 Task: Toggle the compact view option in the notebook.
Action: Mouse moved to (21, 534)
Screenshot: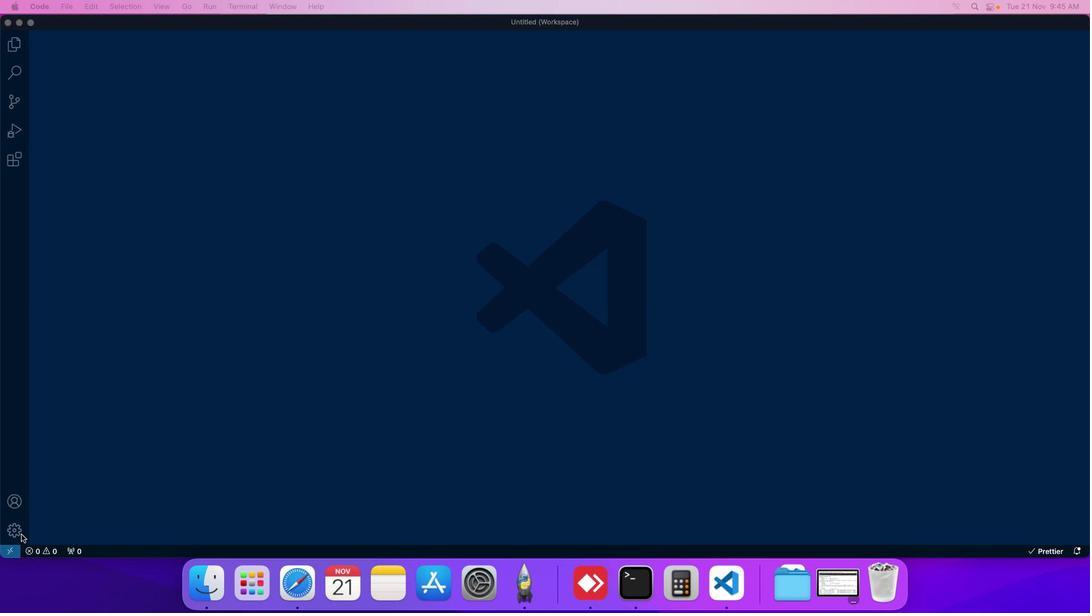 
Action: Mouse pressed left at (21, 534)
Screenshot: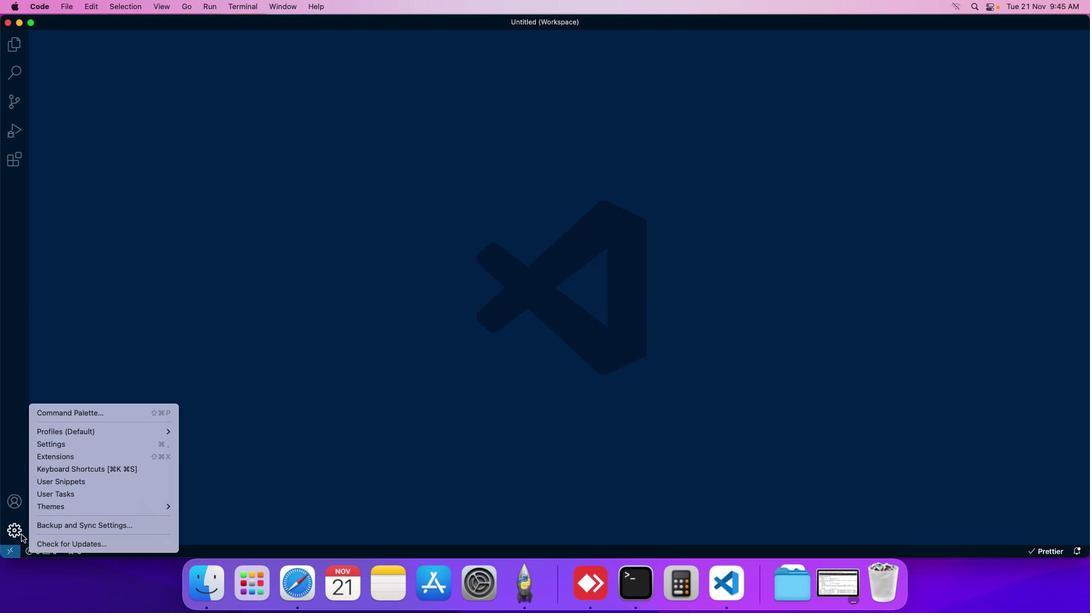 
Action: Mouse moved to (62, 445)
Screenshot: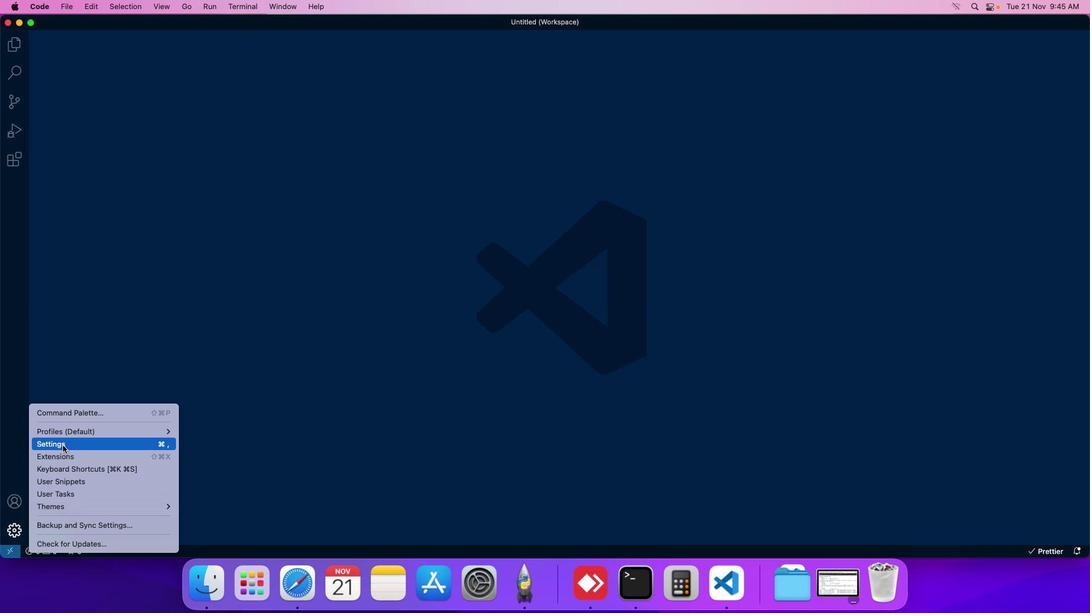 
Action: Mouse pressed left at (62, 445)
Screenshot: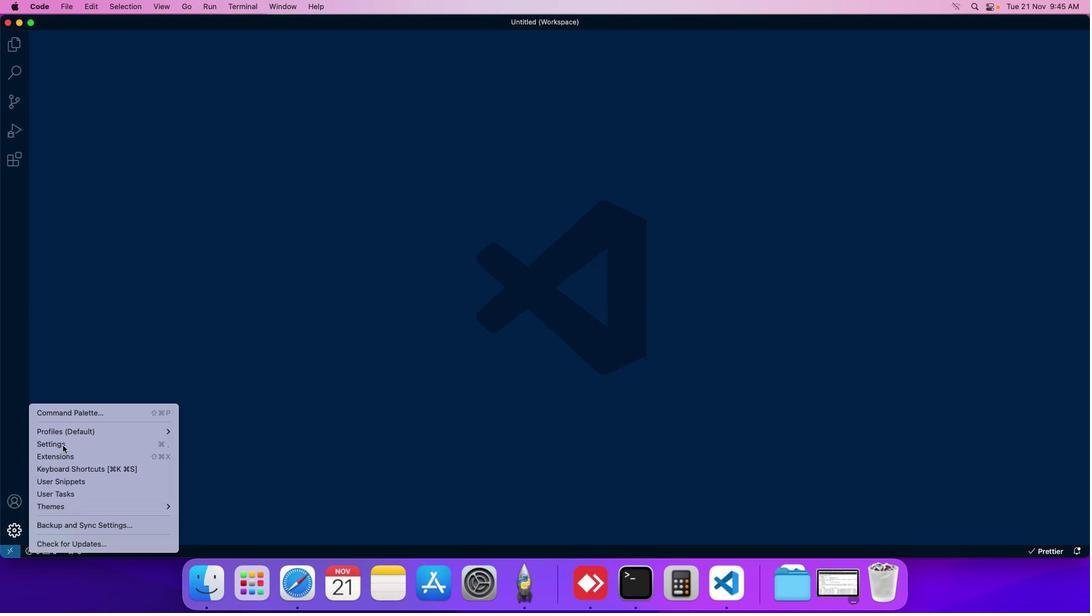 
Action: Mouse moved to (253, 94)
Screenshot: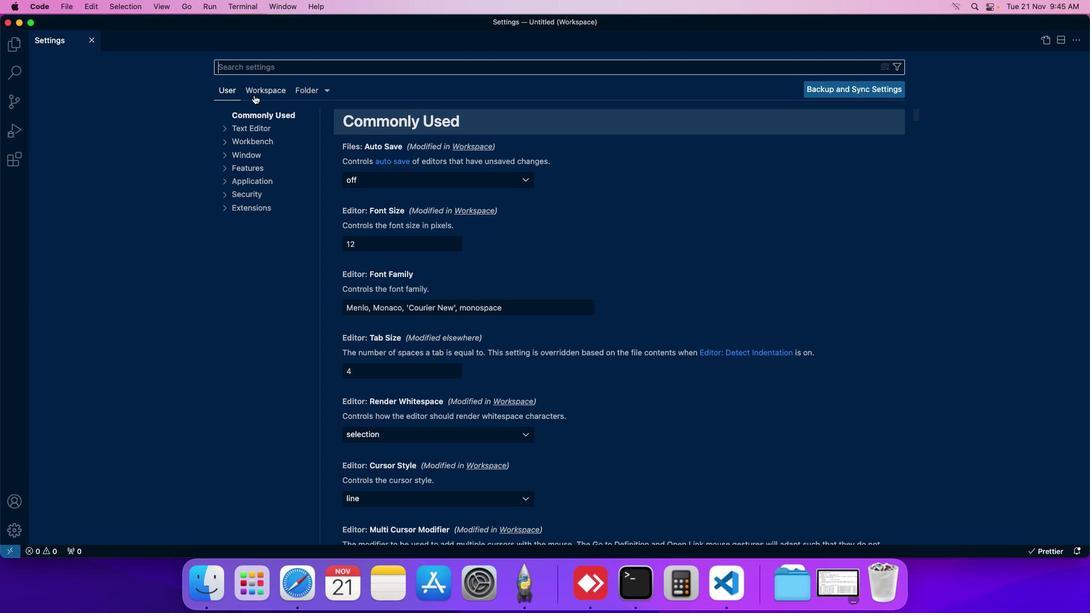 
Action: Mouse pressed left at (253, 94)
Screenshot: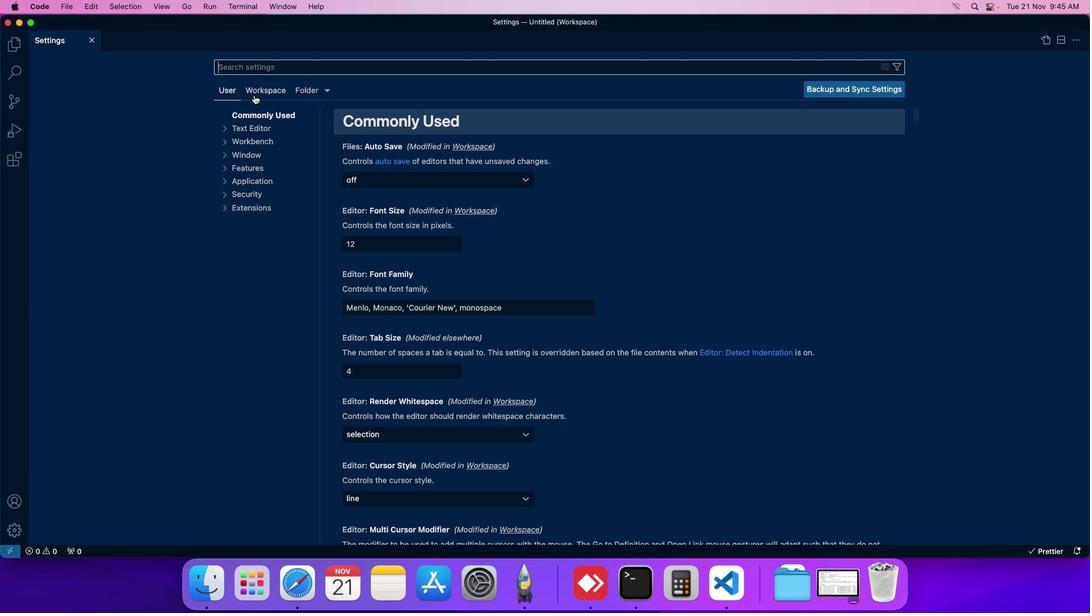 
Action: Mouse moved to (257, 170)
Screenshot: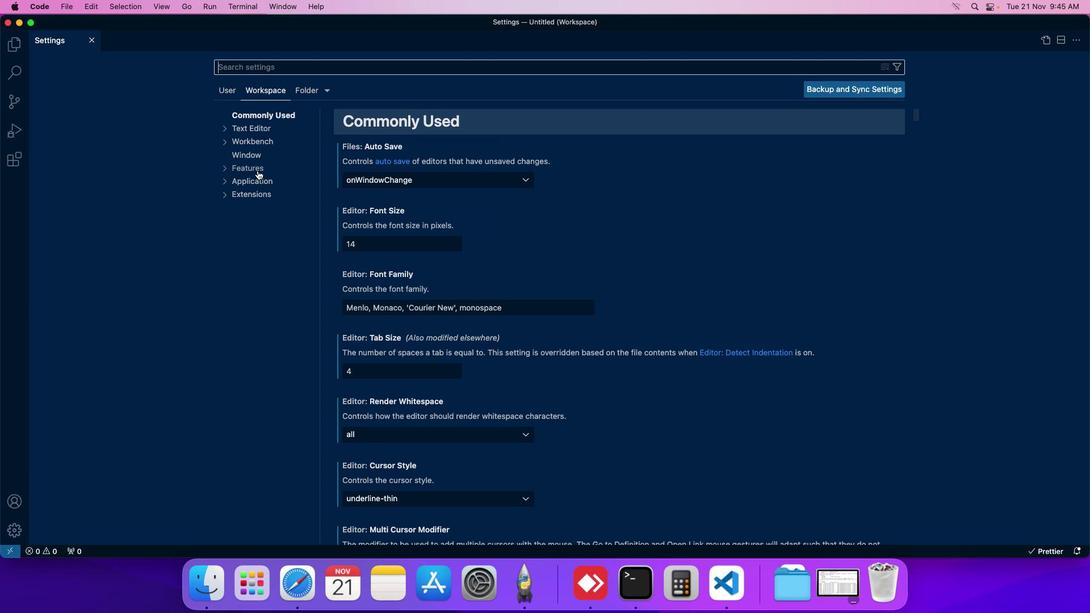
Action: Mouse pressed left at (257, 170)
Screenshot: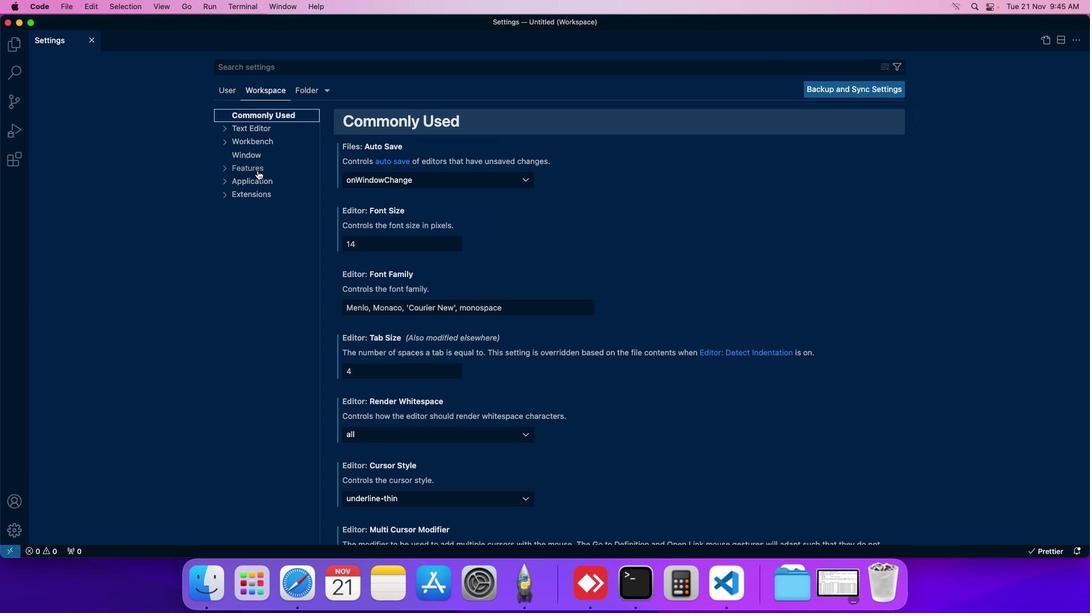 
Action: Mouse moved to (261, 366)
Screenshot: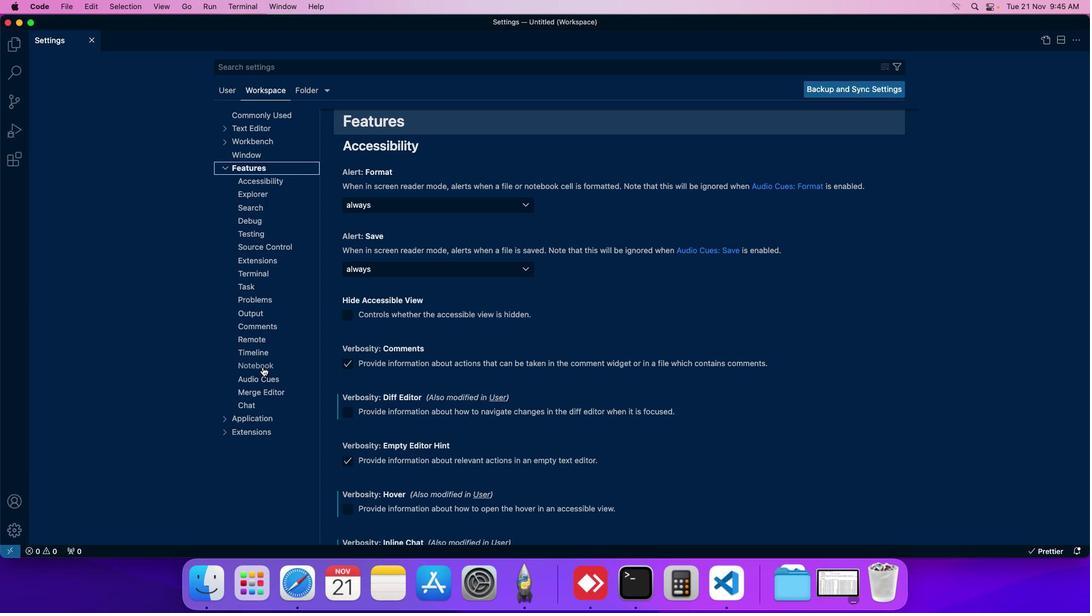
Action: Mouse pressed left at (261, 366)
Screenshot: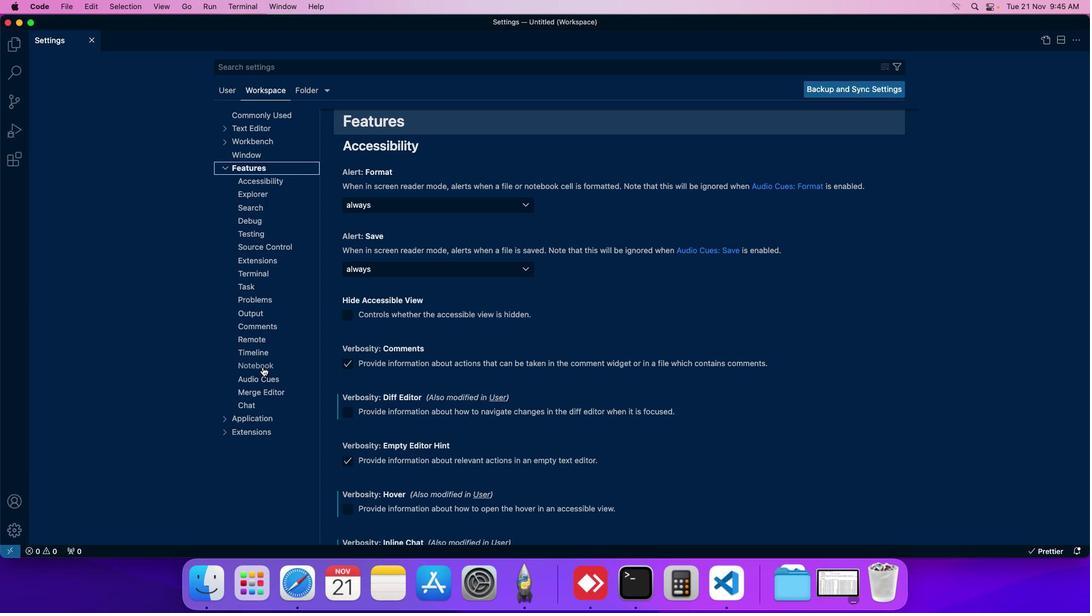 
Action: Mouse moved to (423, 339)
Screenshot: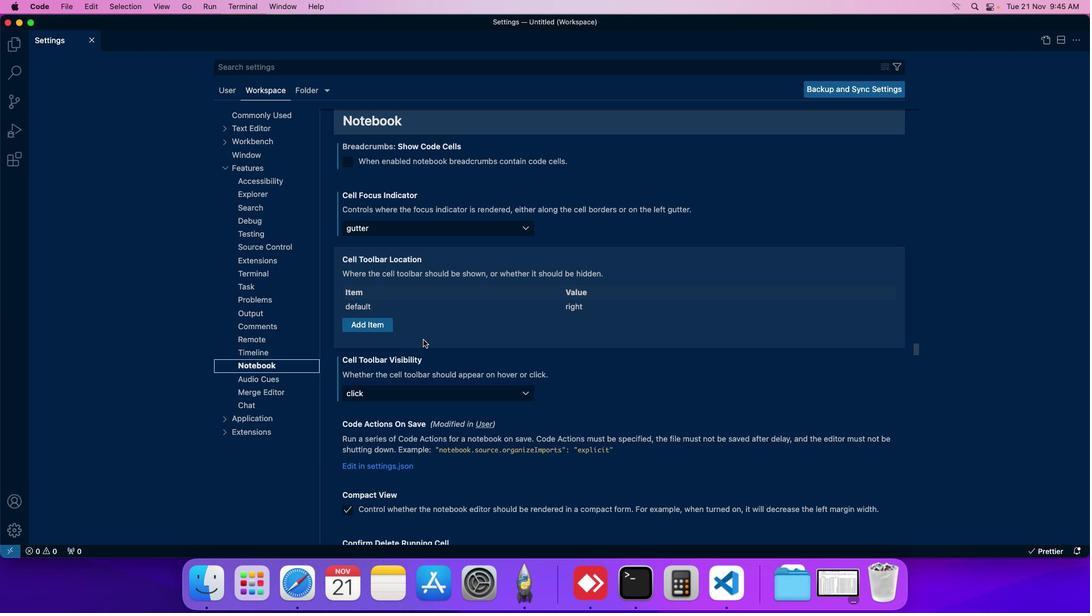 
Action: Mouse scrolled (423, 339) with delta (0, 0)
Screenshot: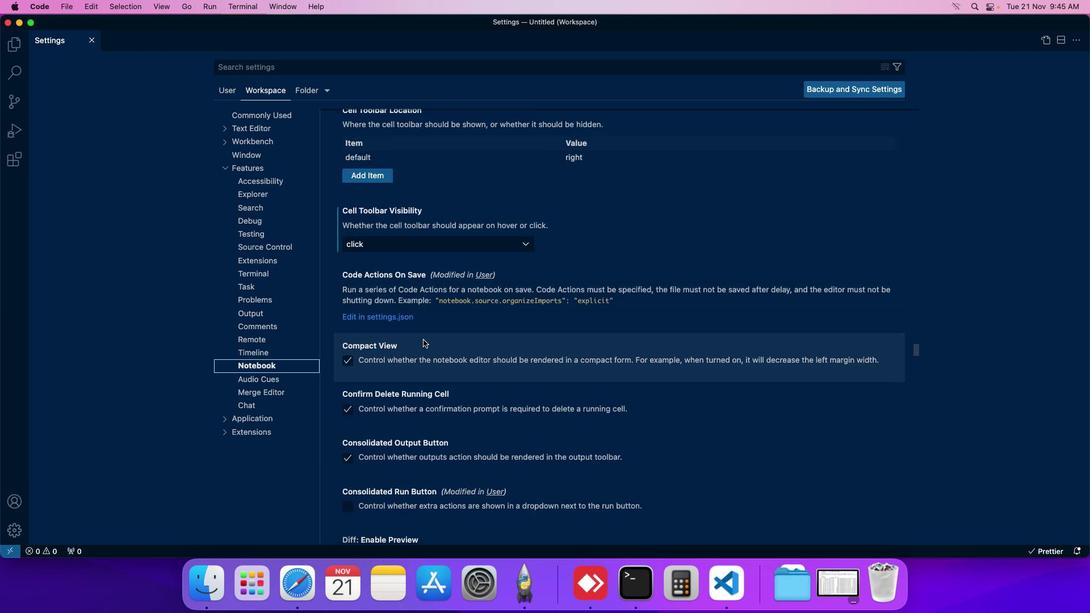 
Action: Mouse scrolled (423, 339) with delta (0, 0)
Screenshot: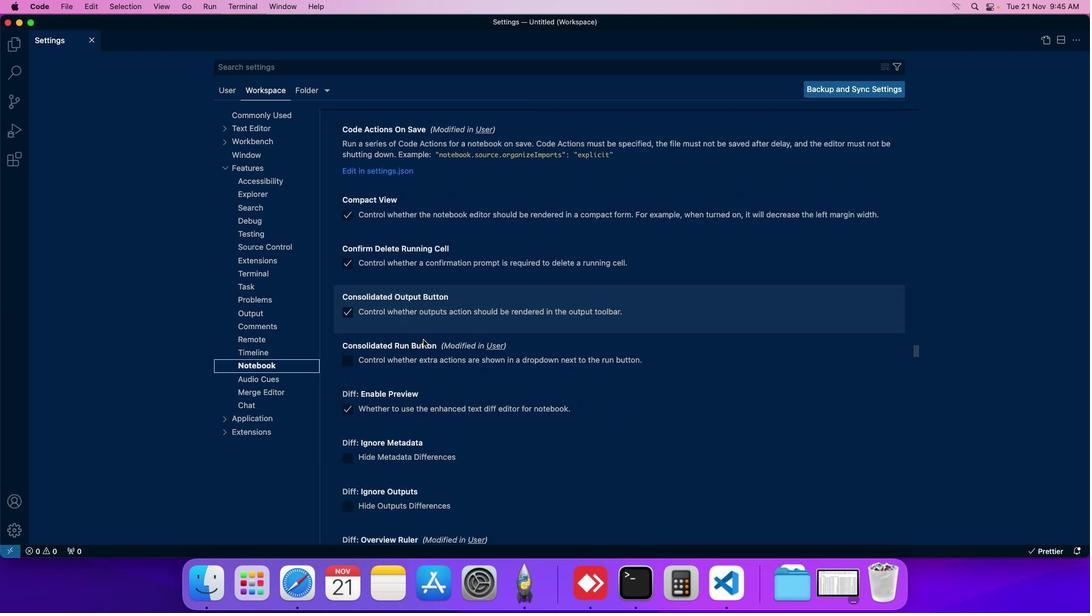 
Action: Mouse moved to (349, 207)
Screenshot: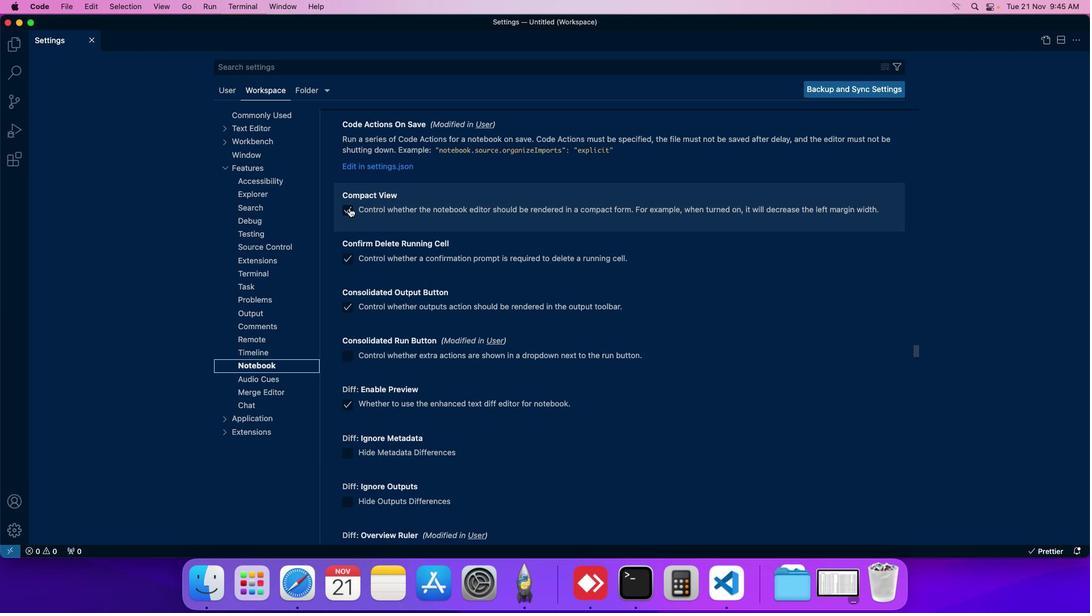 
Action: Mouse pressed left at (349, 207)
Screenshot: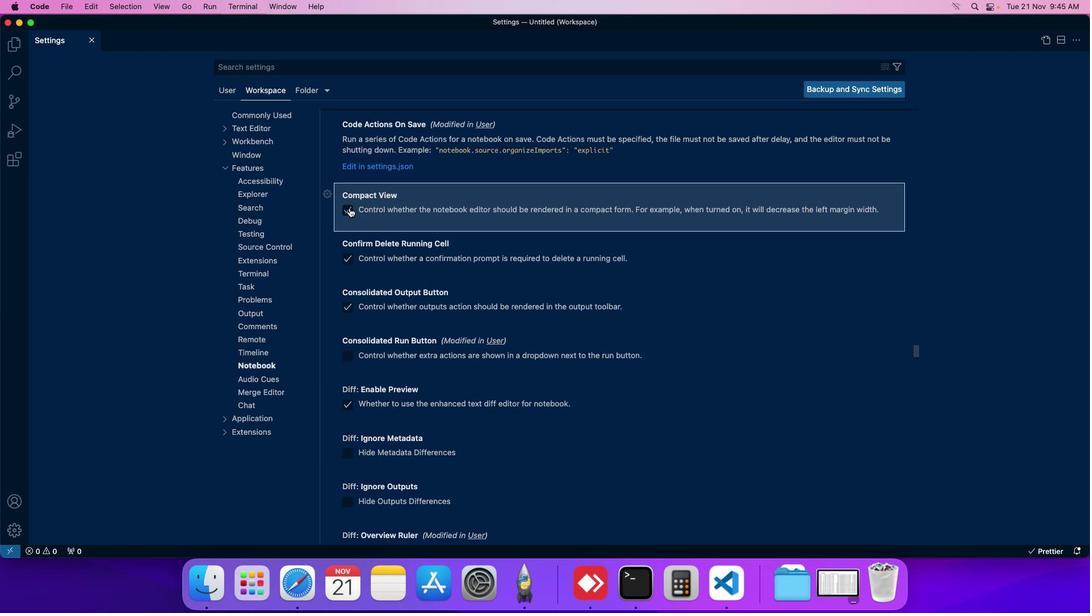 
Action: Mouse moved to (357, 214)
Screenshot: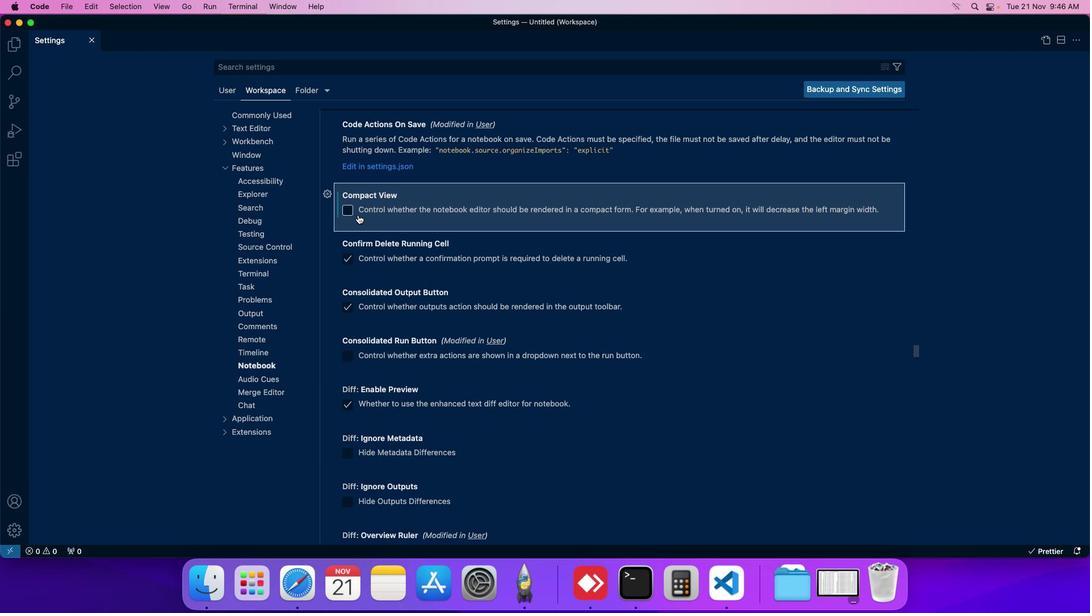 
